 Task: Create a 45-minute meeting to plan a company holiday party.
Action: Mouse moved to (98, 139)
Screenshot: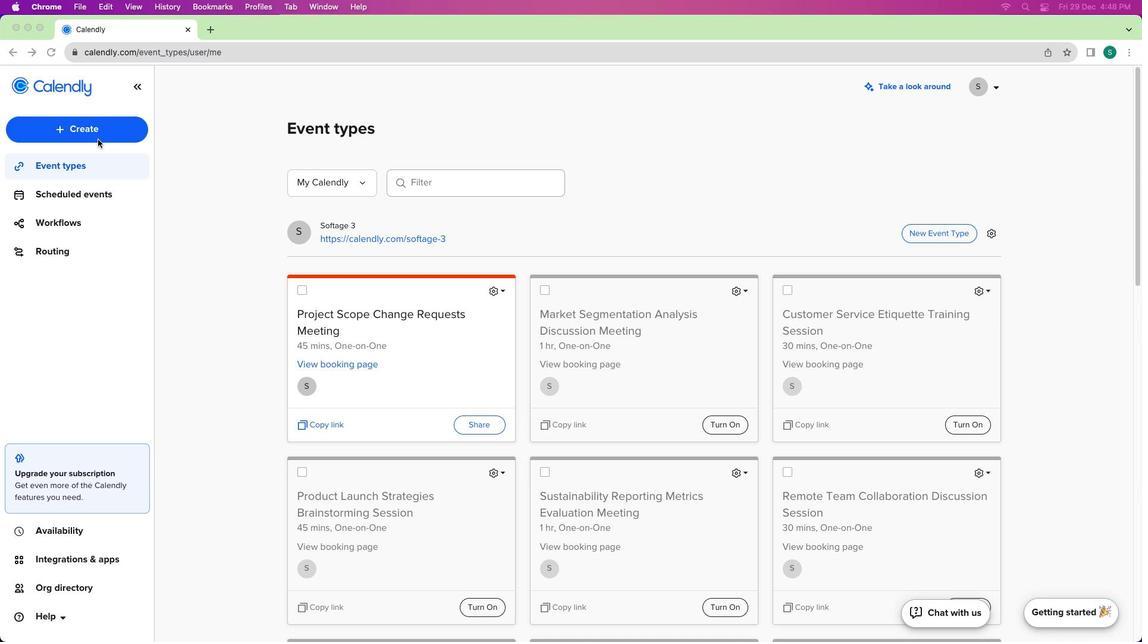 
Action: Mouse pressed left at (98, 139)
Screenshot: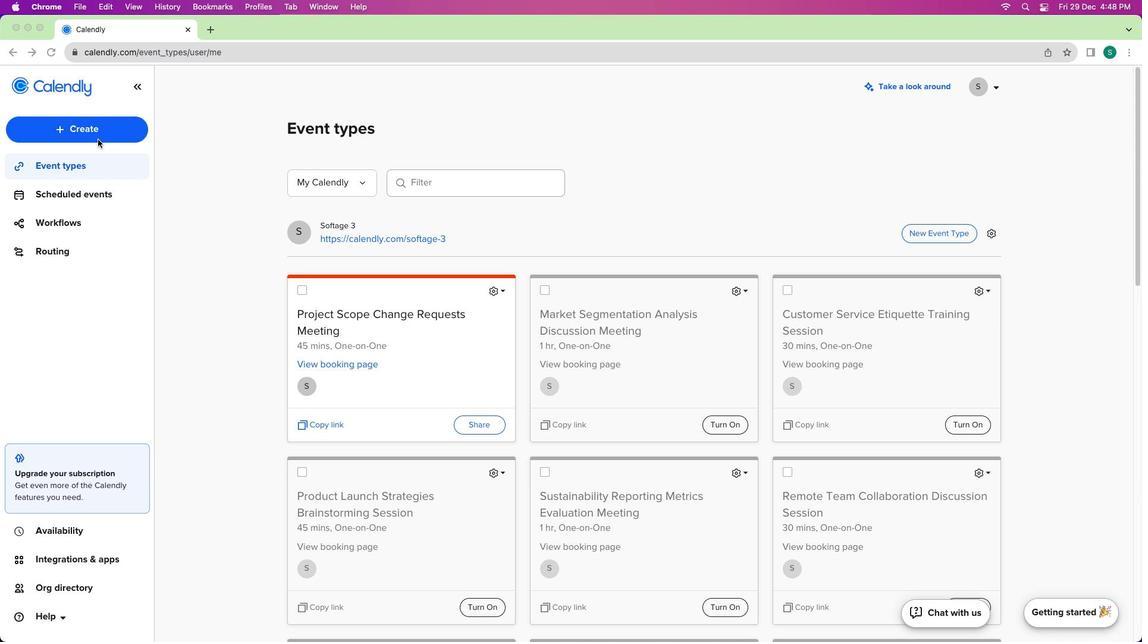 
Action: Mouse moved to (95, 136)
Screenshot: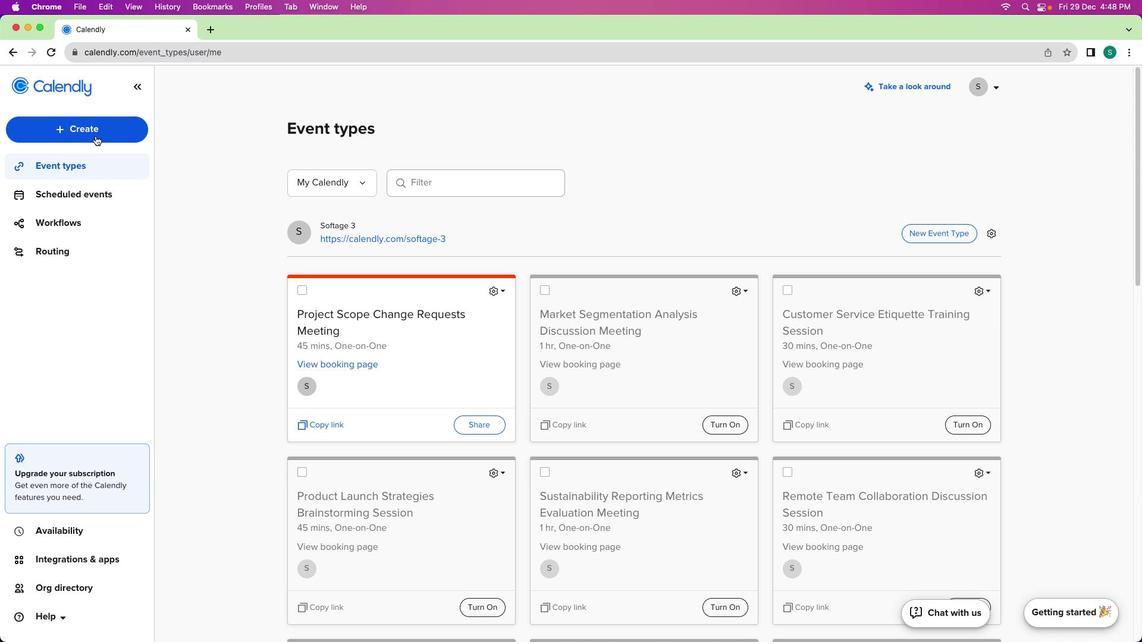 
Action: Mouse pressed left at (95, 136)
Screenshot: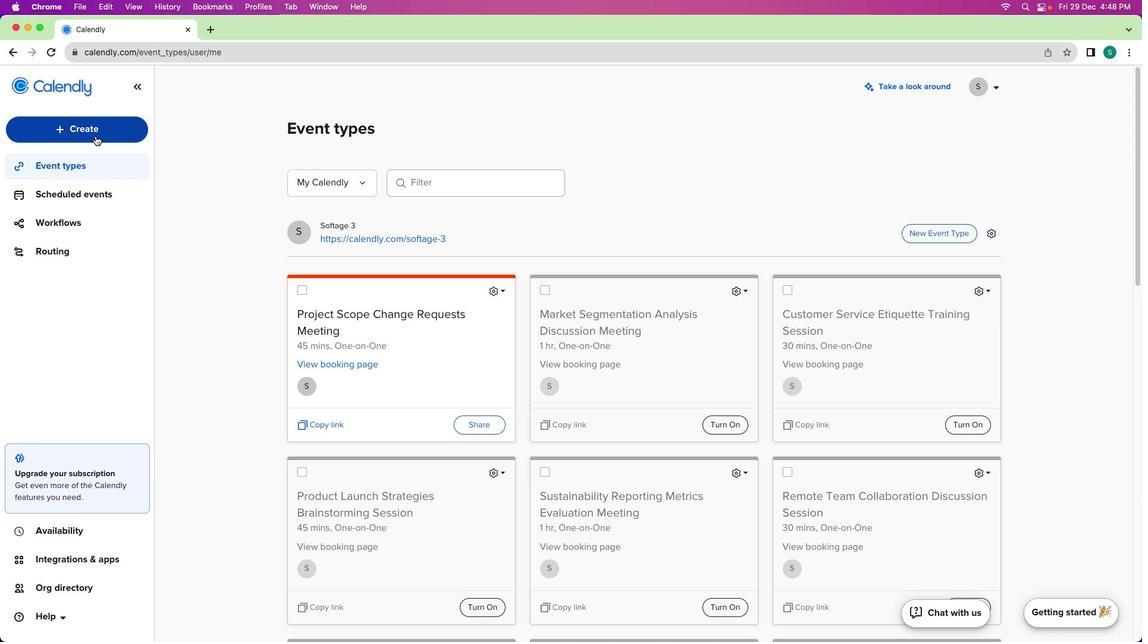 
Action: Mouse moved to (104, 174)
Screenshot: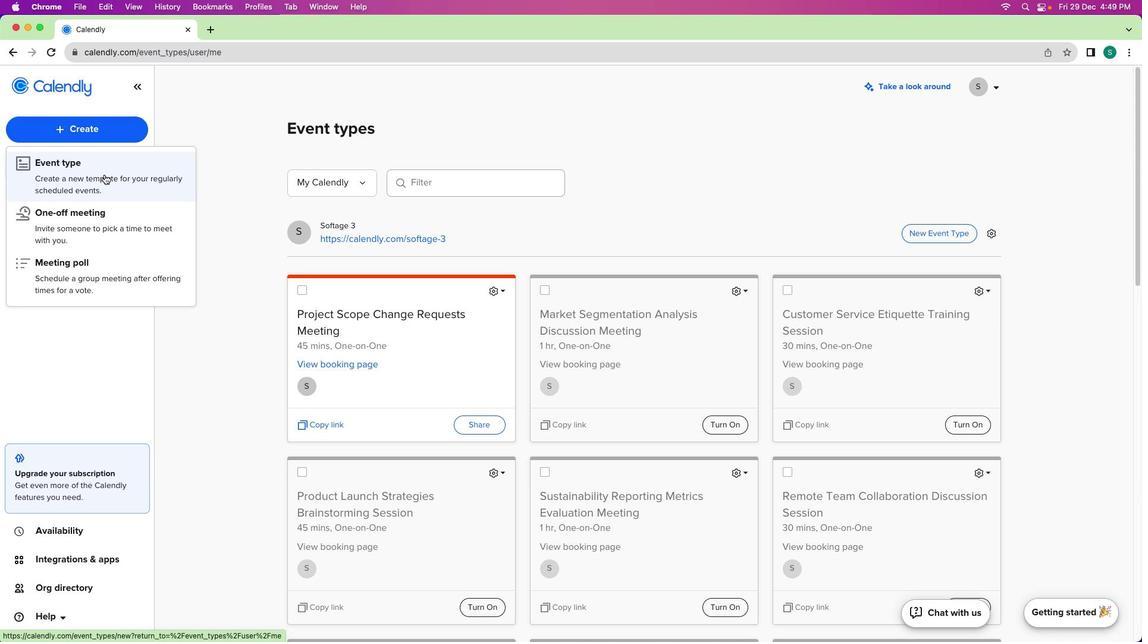 
Action: Mouse pressed left at (104, 174)
Screenshot: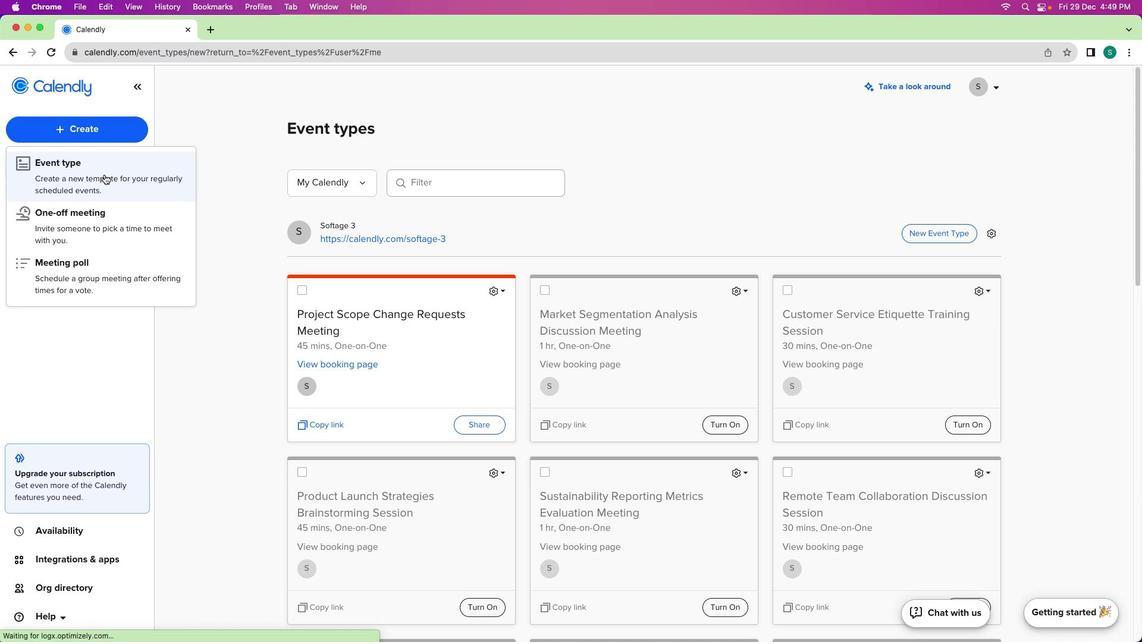 
Action: Mouse moved to (331, 221)
Screenshot: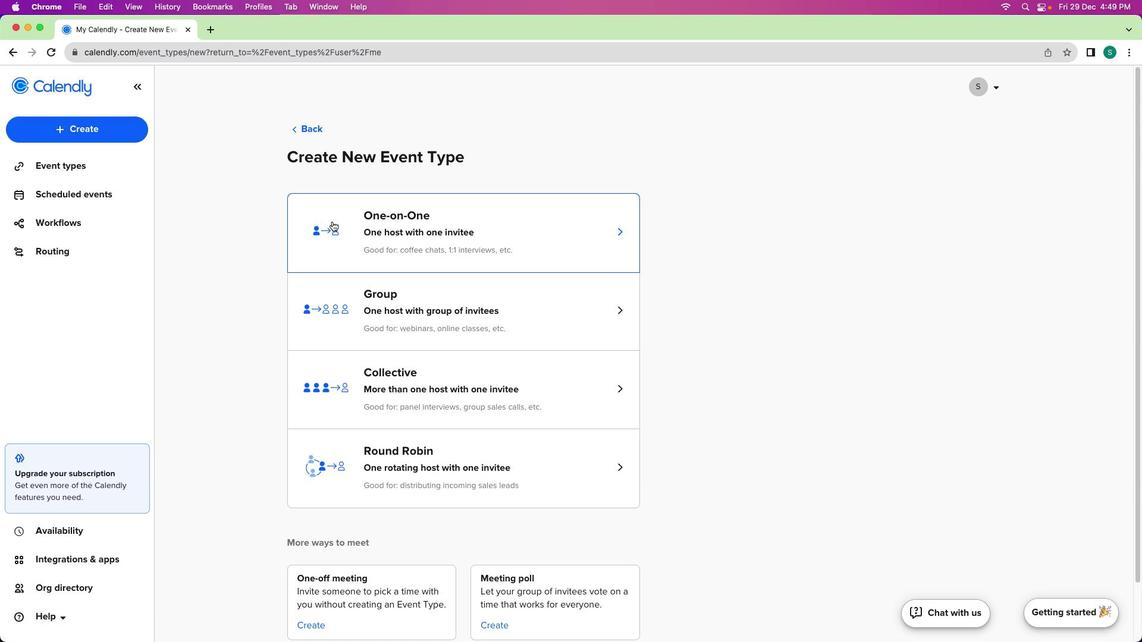 
Action: Mouse pressed left at (331, 221)
Screenshot: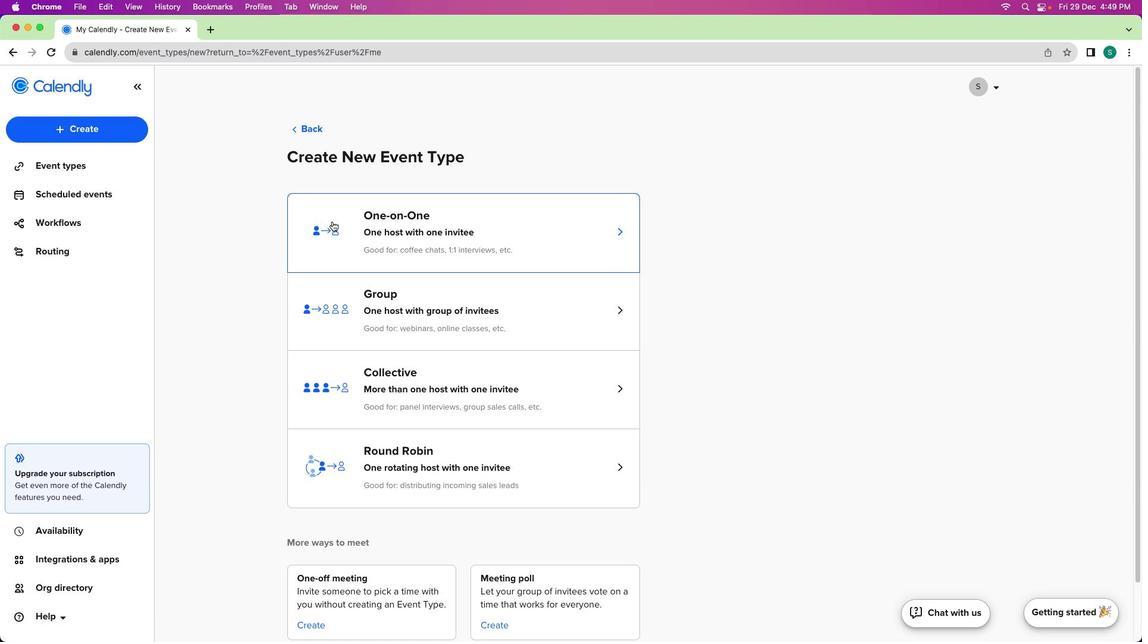 
Action: Mouse moved to (76, 185)
Screenshot: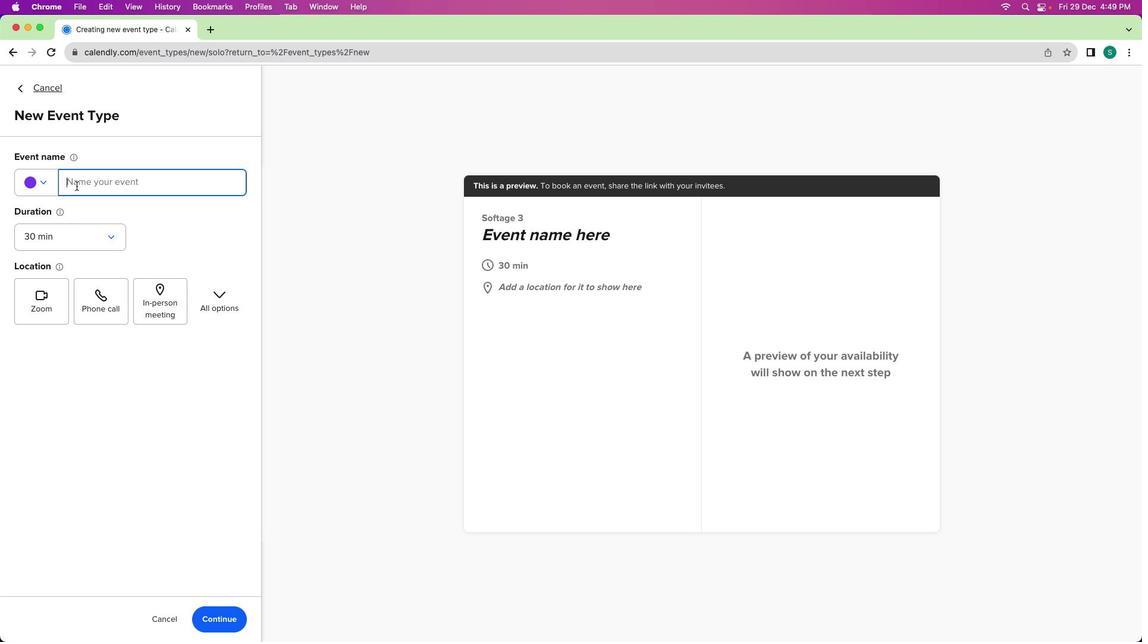 
Action: Mouse pressed left at (76, 185)
Screenshot: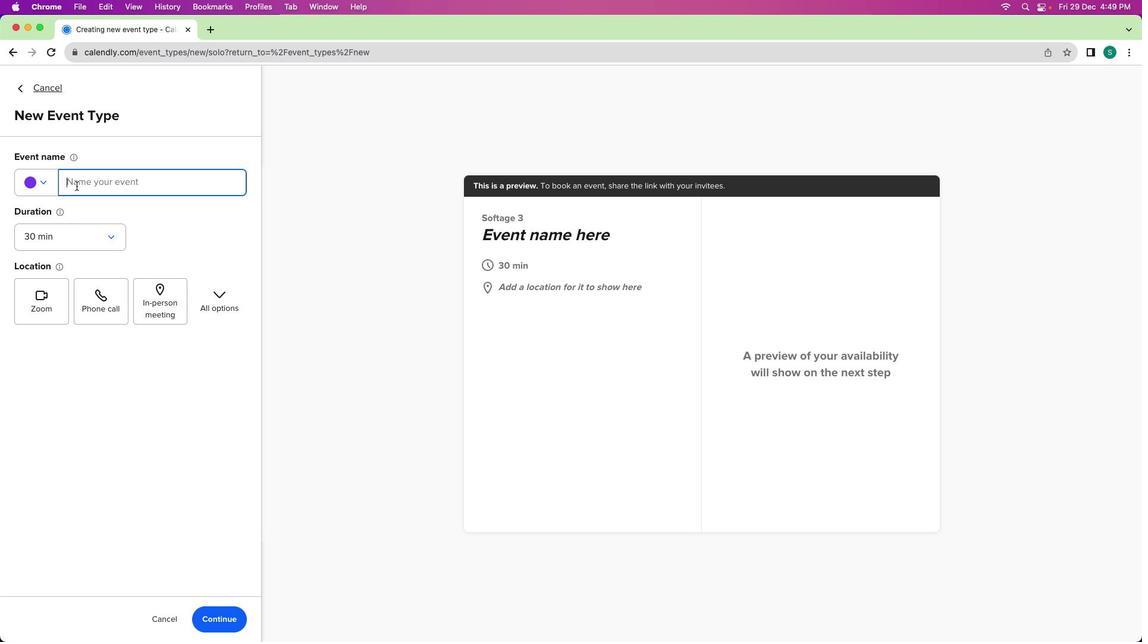 
Action: Mouse moved to (78, 185)
Screenshot: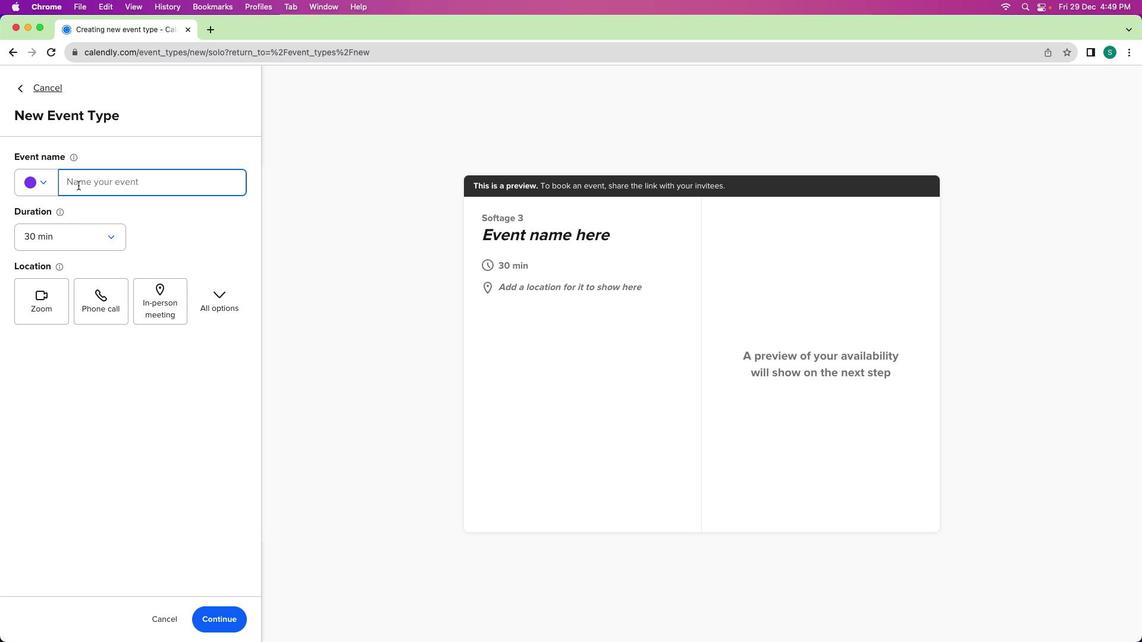 
Action: Key pressed Key.shift'C''o''m''p''a''n''y'Key.spaceKey.shift'H''o''l''i''d''a''y'Key.spaceKey.shift'P''a''r''t''y'Key.spaceKey.shift'P''l''a''n''n''i''n''g'Key.spaceKey.shift'M''e''e''t''i''n''h'Key.backspace'g'
Screenshot: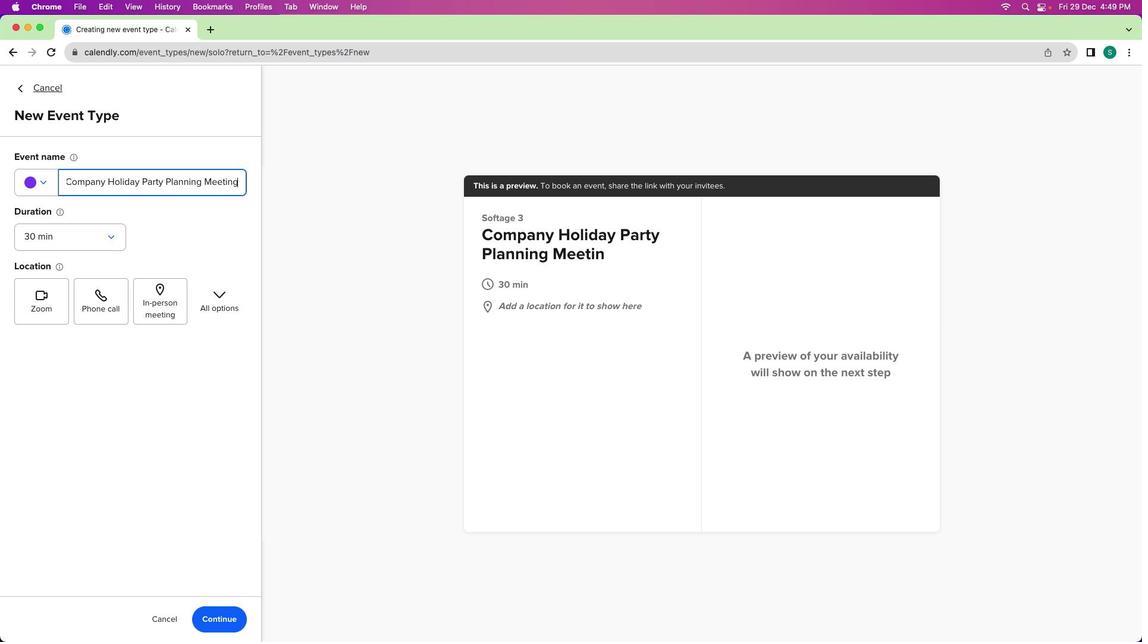 
Action: Mouse moved to (82, 241)
Screenshot: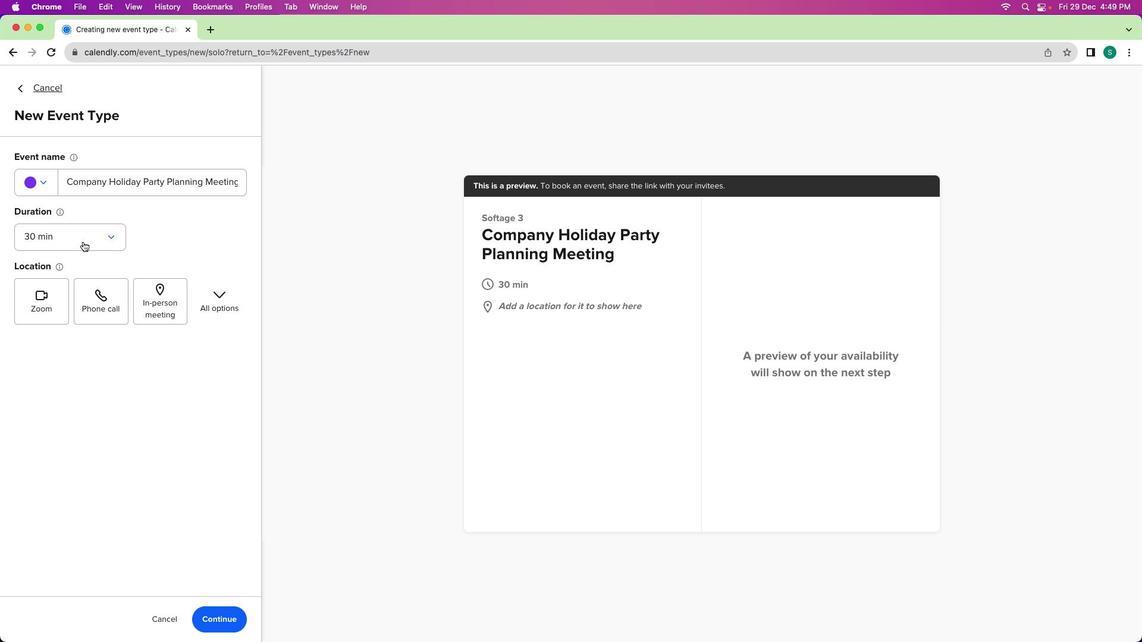 
Action: Mouse pressed left at (82, 241)
Screenshot: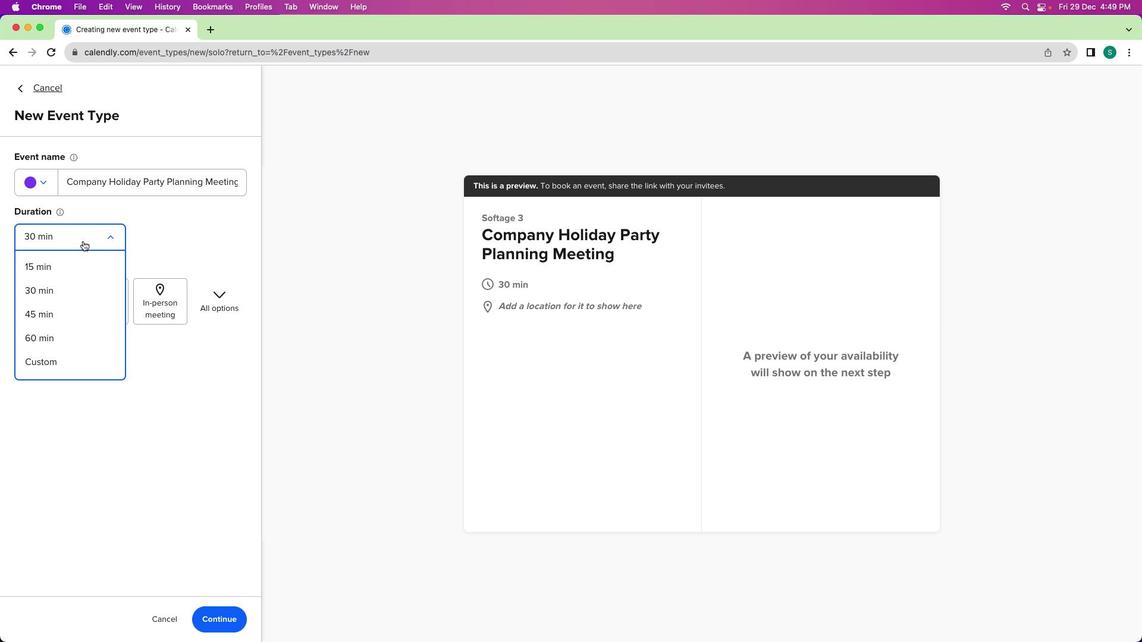 
Action: Mouse moved to (41, 312)
Screenshot: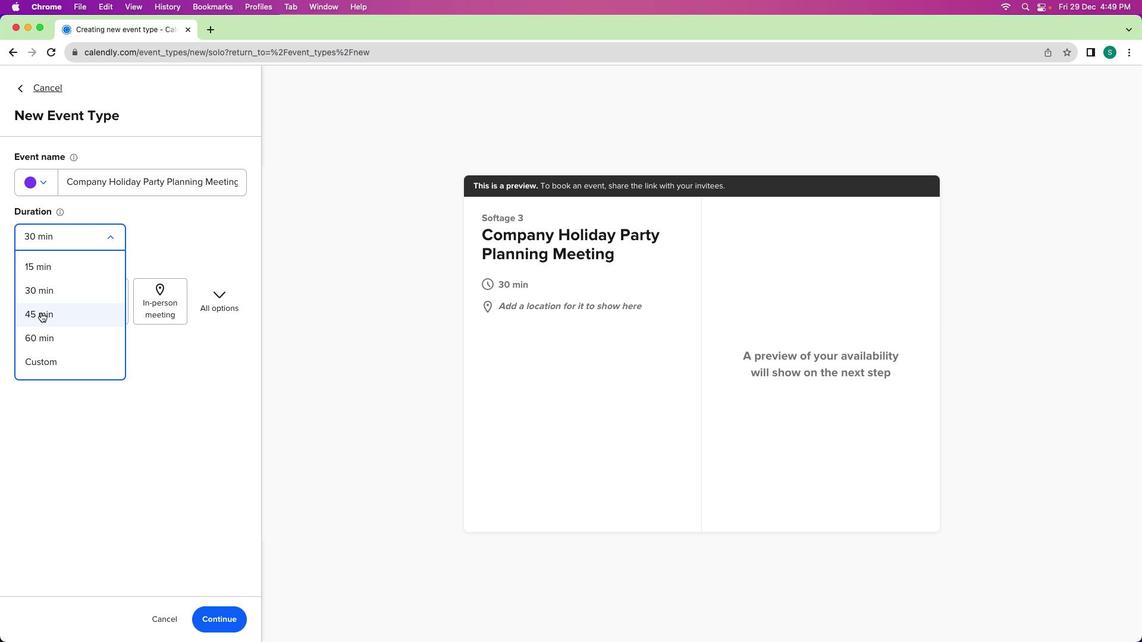 
Action: Mouse pressed left at (41, 312)
Screenshot: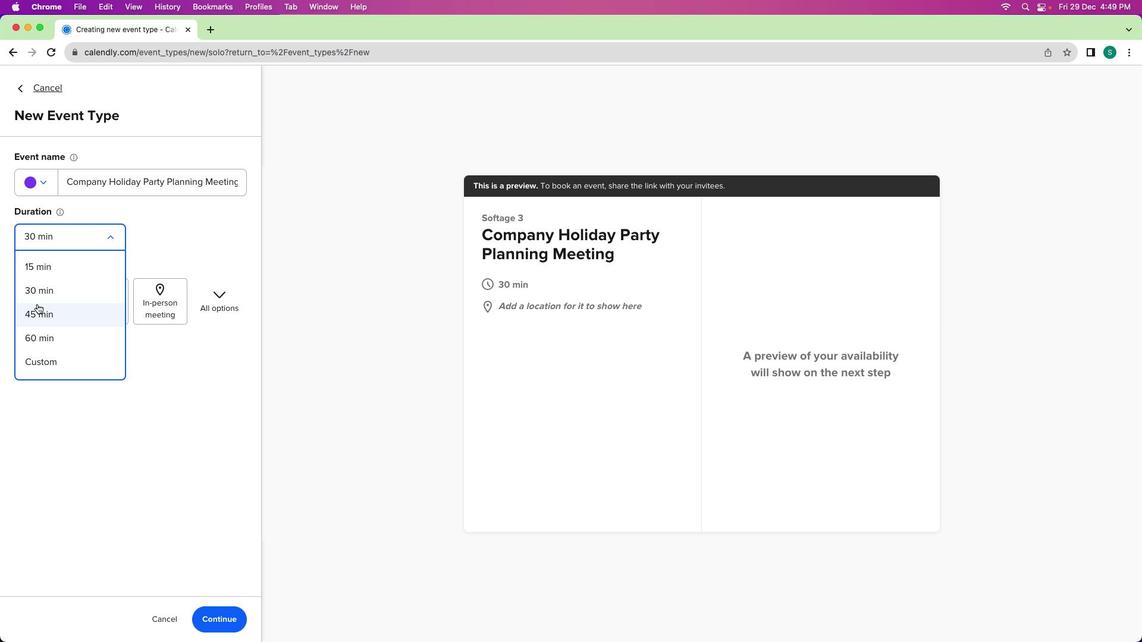 
Action: Mouse moved to (35, 179)
Screenshot: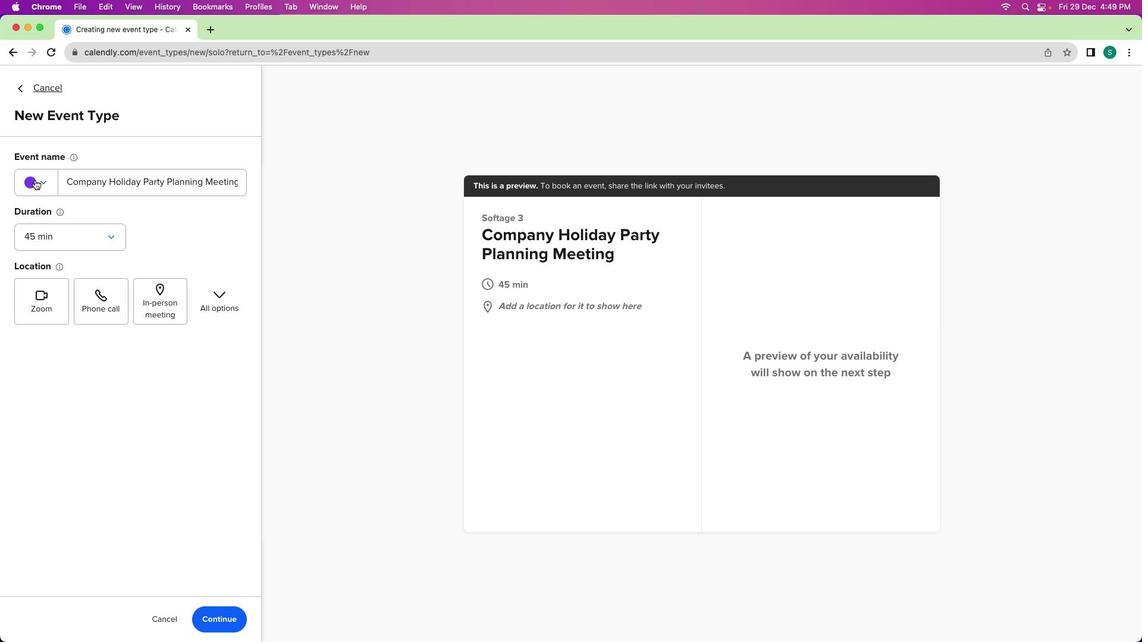 
Action: Mouse pressed left at (35, 179)
Screenshot: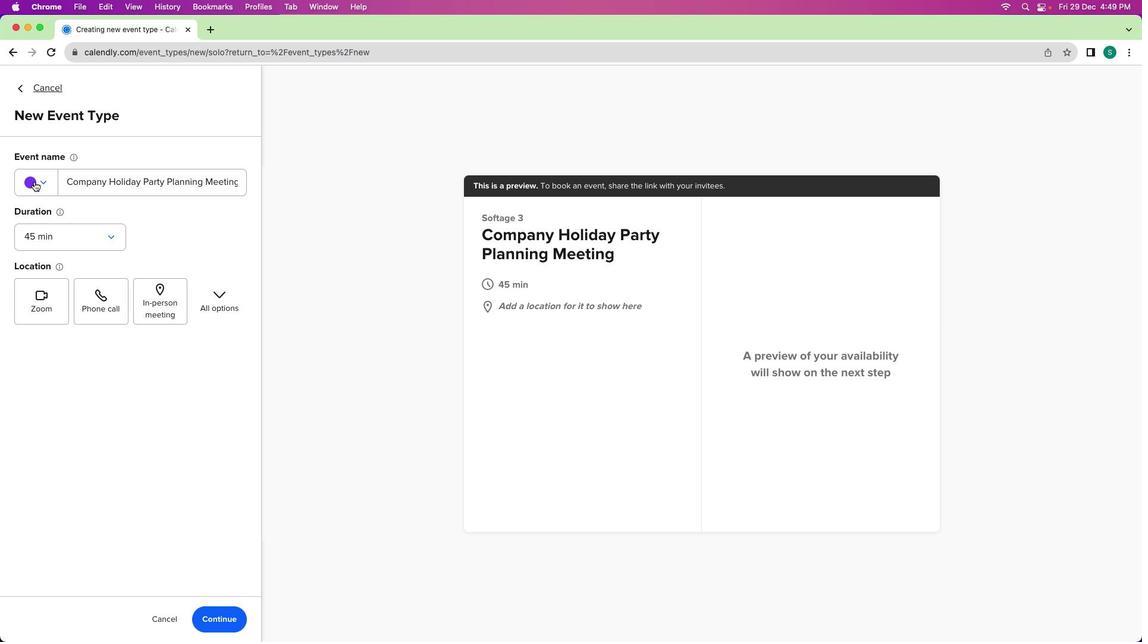 
Action: Mouse moved to (80, 242)
Screenshot: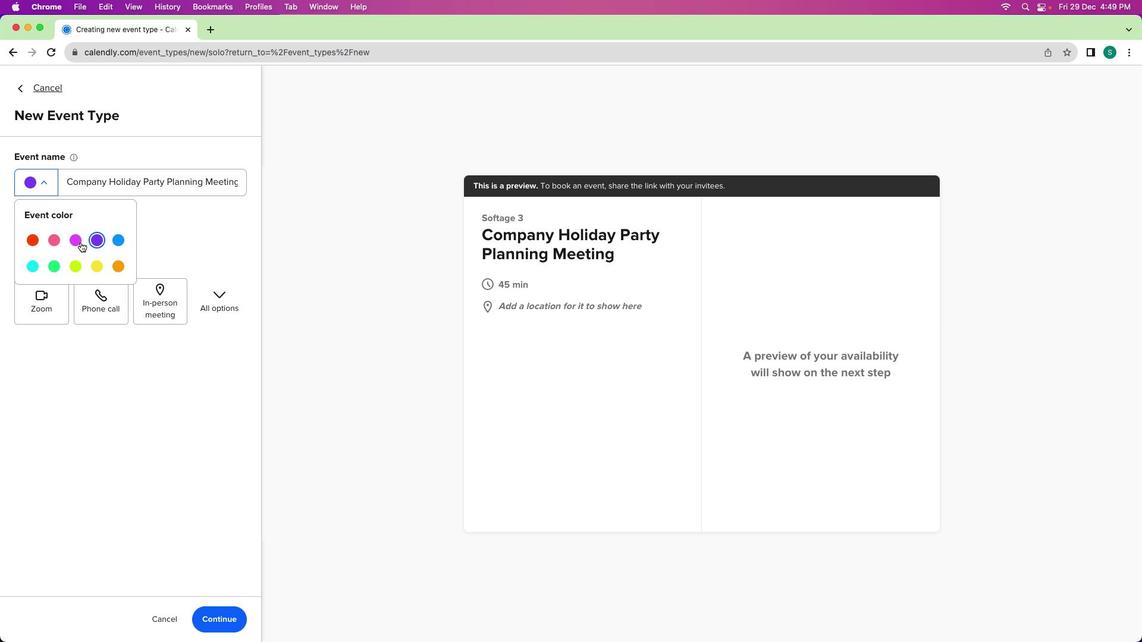 
Action: Mouse pressed left at (80, 242)
Screenshot: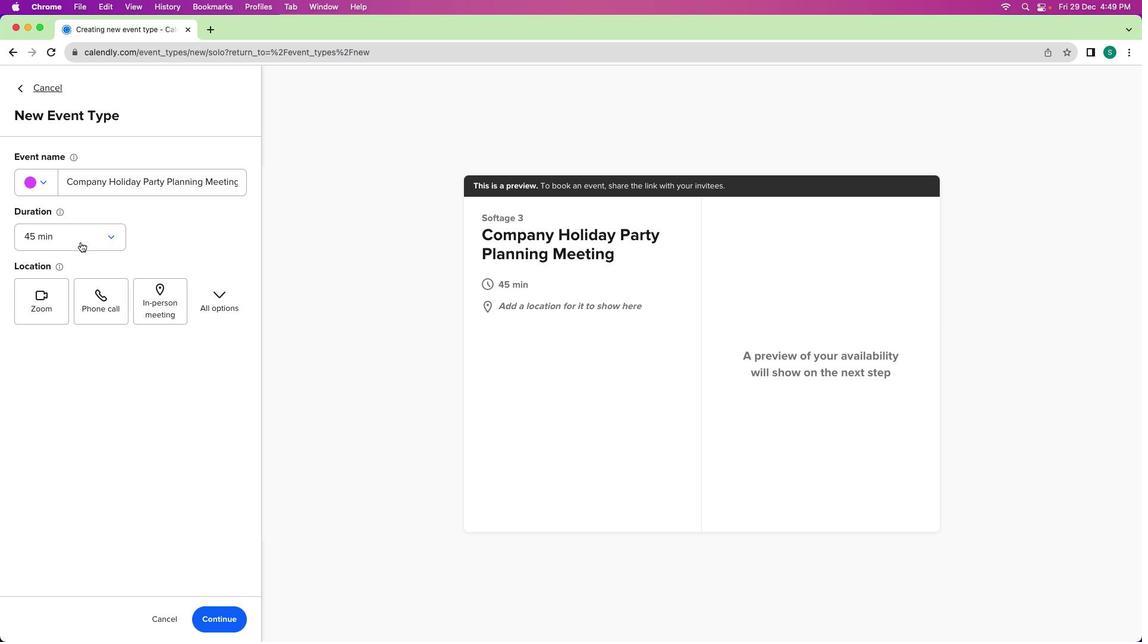 
Action: Mouse moved to (54, 312)
Screenshot: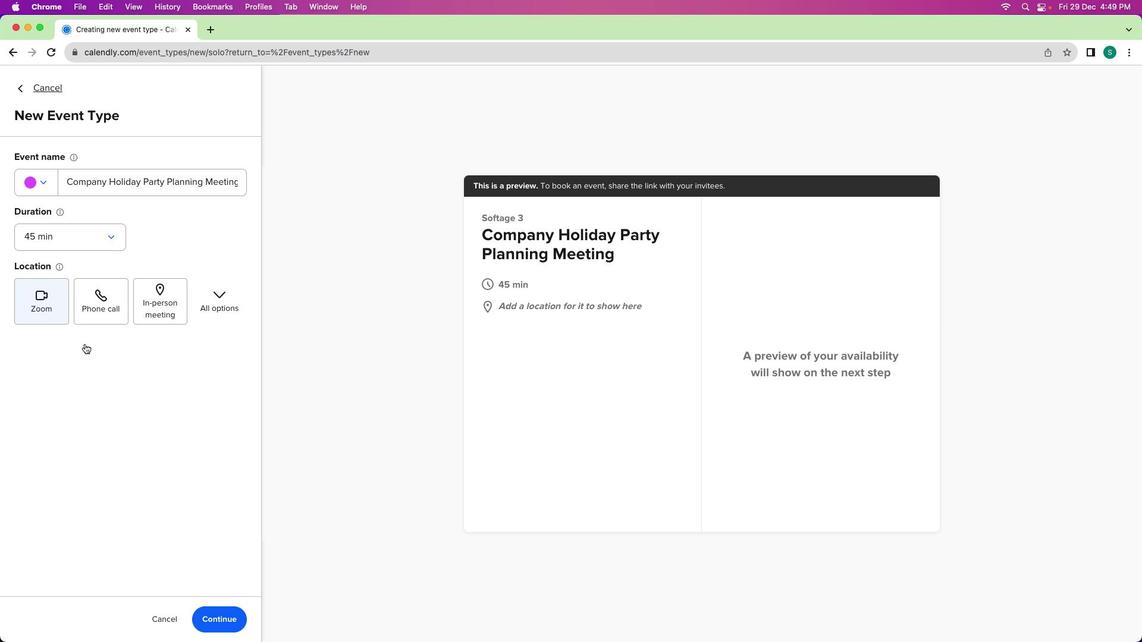 
Action: Mouse pressed left at (54, 312)
Screenshot: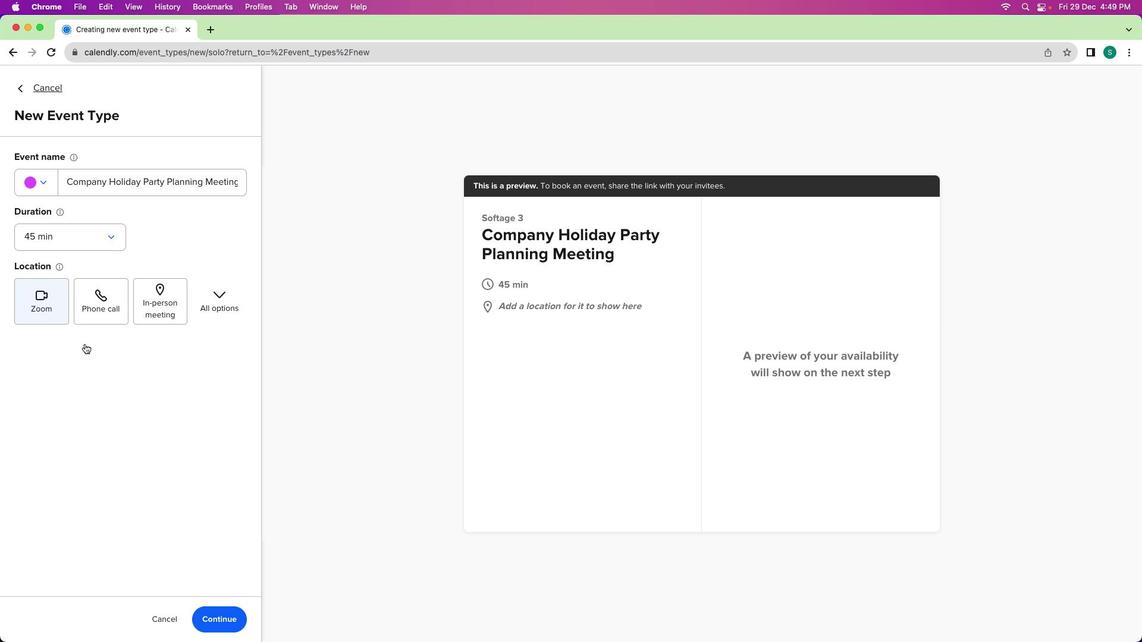 
Action: Mouse moved to (214, 610)
Screenshot: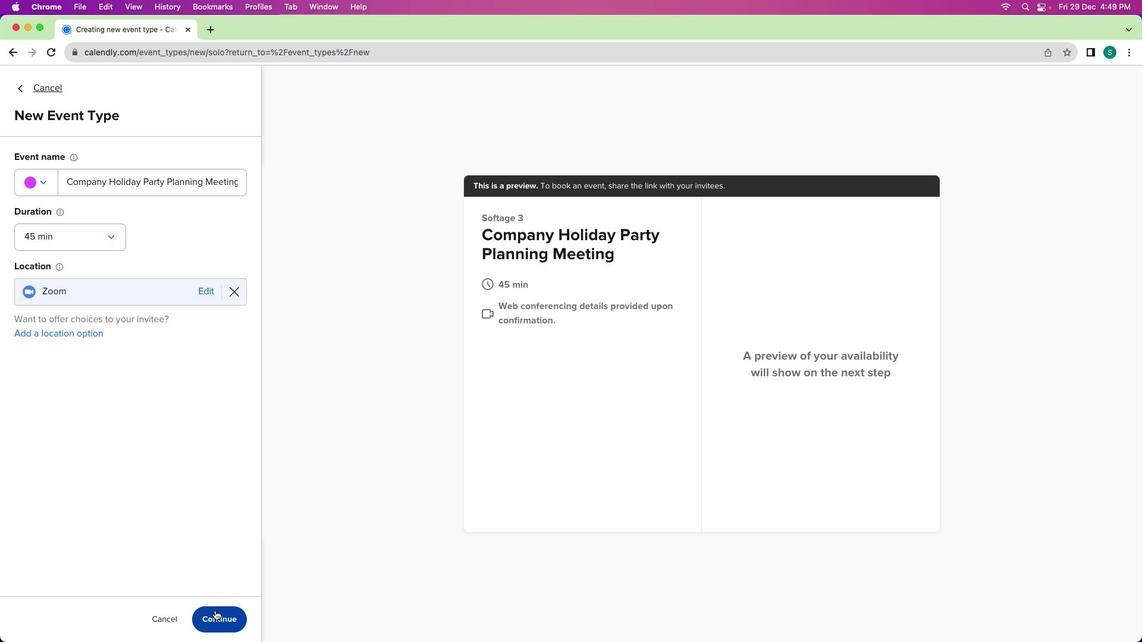 
Action: Mouse pressed left at (214, 610)
Screenshot: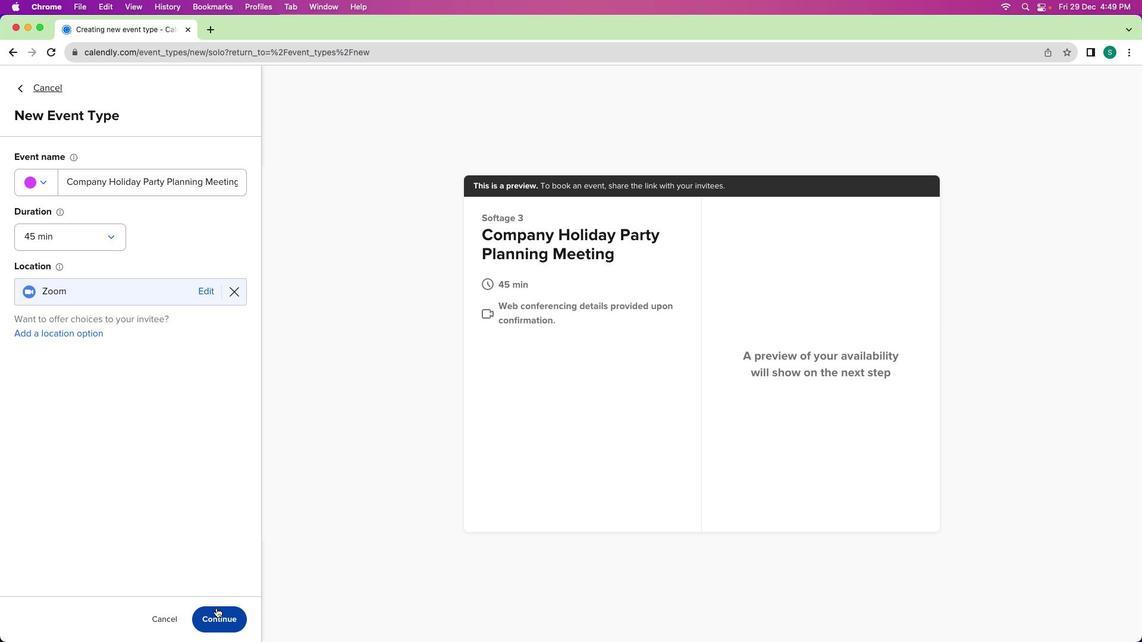 
Action: Mouse moved to (233, 221)
Screenshot: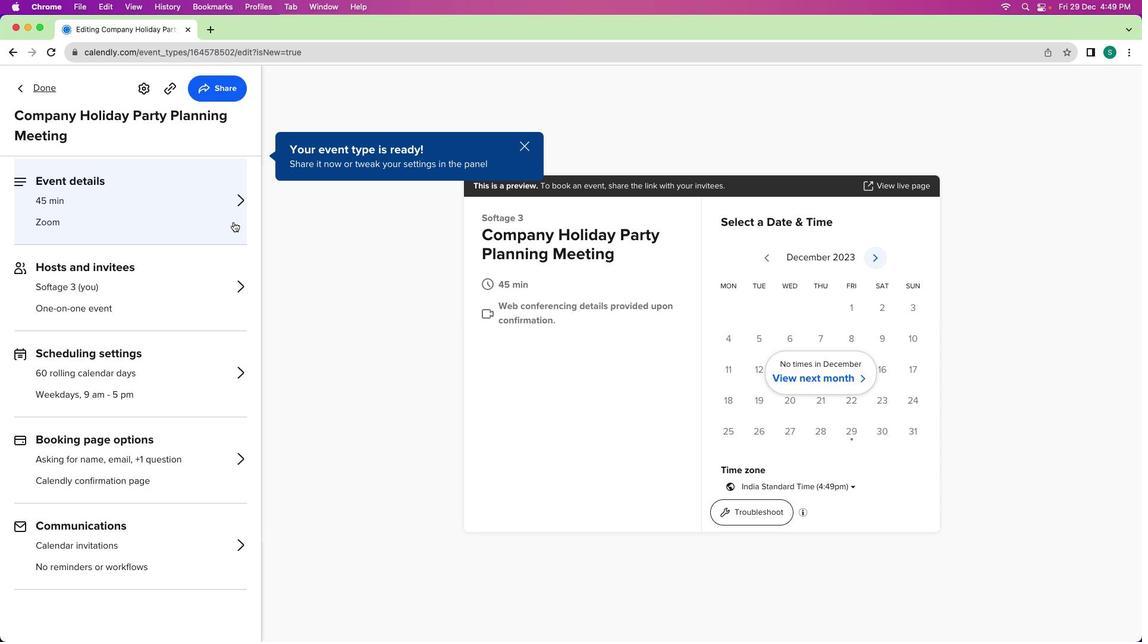 
Action: Mouse pressed left at (233, 221)
Screenshot: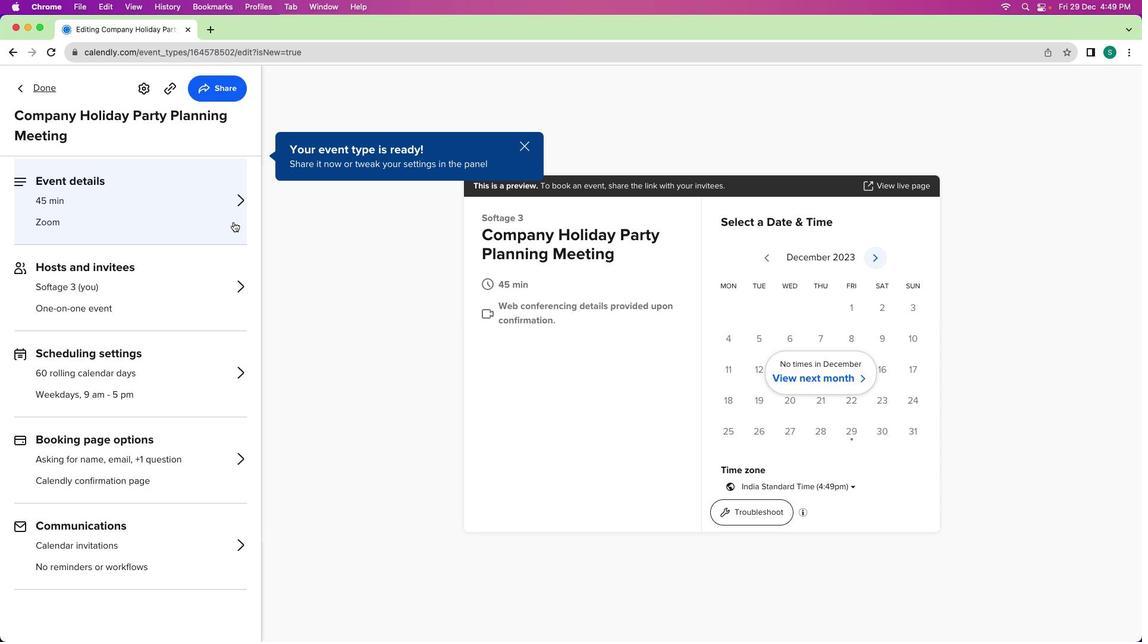 
Action: Mouse moved to (181, 458)
Screenshot: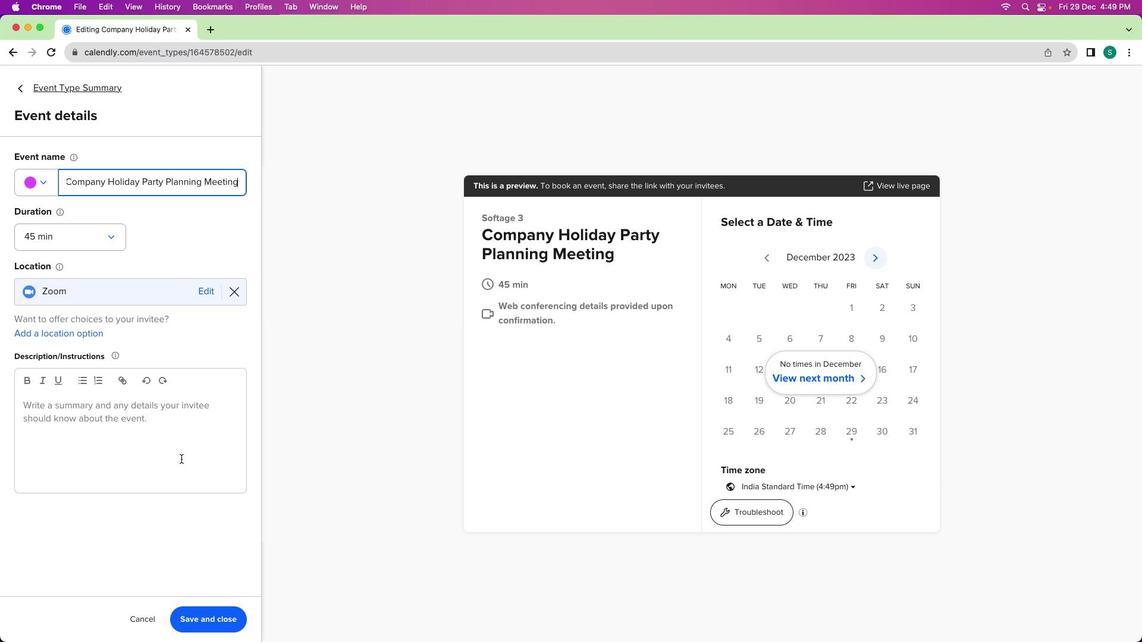
Action: Mouse pressed left at (181, 458)
Screenshot: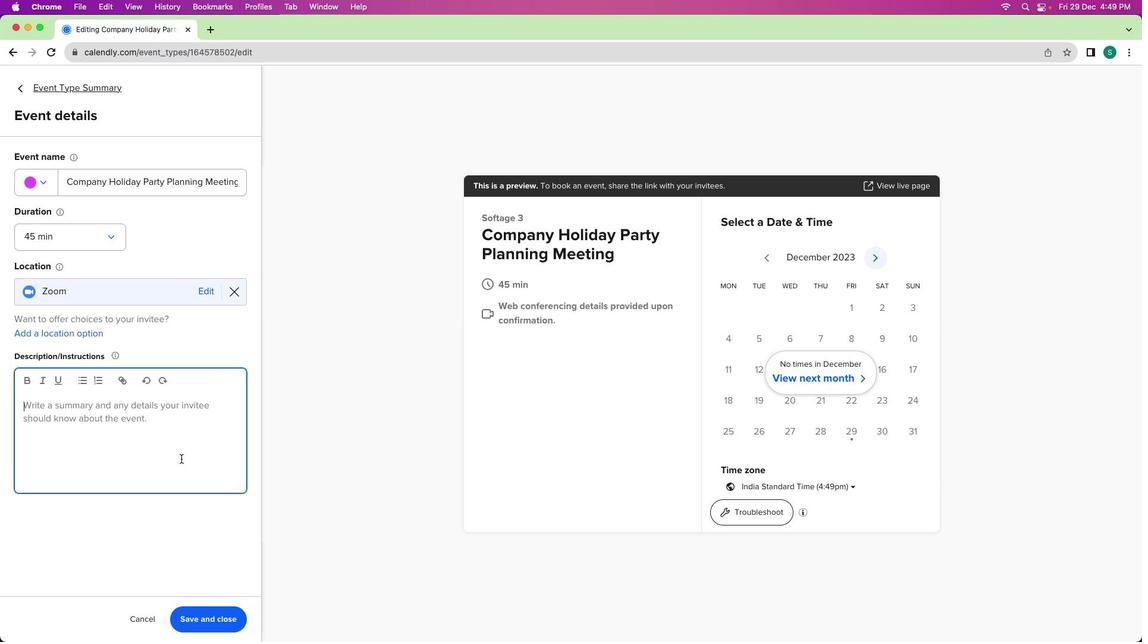 
Action: Mouse moved to (181, 458)
Screenshot: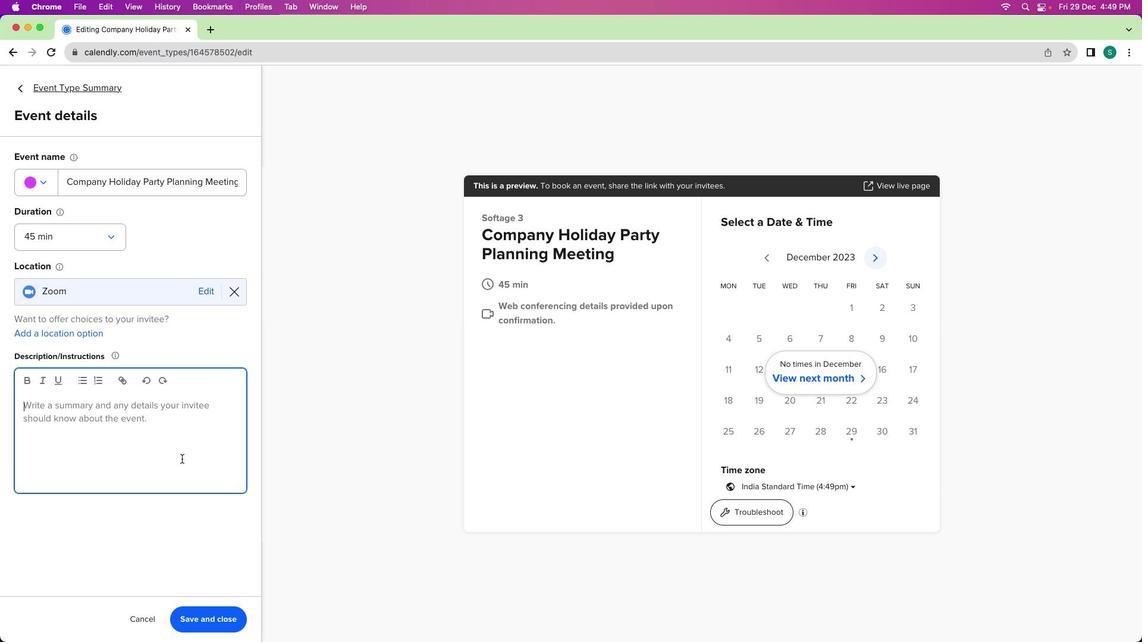
Action: Key pressed Key.shift'A'Key.space'f''e''s''t''i''v''e'Key.space's''e''s''s''i''o''n'Key.space'd''e''d''i''c''a''t''e''d'Key.space't''o'Key.space'p''l''a''n''n''i''n''g'Key.space'o''u''r'Key.space'u''p''c''o''m''i''n''g'Key.space'h''o''l''i''d''a''y'Key.space'p''a''r''t''y''.'Key.spaceKey.shift'W''e'Key.space'w''i''l''l'Key.space'd''i''s''c''u''s''s'Key.space'v''e''n''u''e'Key.space'o''p''r'Key.backspace't''i''o''n''s'','Key.space'e''n''t''r'Key.backspace'e''r''t''a''i''n''m''e''n''t'Key.space'i''d''e''a''s'','Key.space'c''a''t''e''r''i''n''g'','Key.space'a''n''d'Key.space'o''t''h''e''r'Key.space'd''e''a''t''i''l''s'Key.space'e''n''s''u''r''e'Key.space'a'Key.spaceKey.leftKey.leftKey.leftKey.leftKey.leftKey.leftKey.leftKey.leftKey.leftKey.leftKey.leftKey.leftKey.leftKey.backspaceKey.rightKey.leftKey.left't'Key.down'a'Key.space'm''e''m''o''r''a''b''l''e'Key.space'a''n''d'Key.space'e''n''j''o''y''a''b''l''e'Key.space'c''e''l''e''v'Key.backspace'b''r''a''t''i''o''n'Key.space'f''o''r'Key.space't''h''e'Key.space'e''n''t''i''r''e'Key.space't''e''a''m''.'
Screenshot: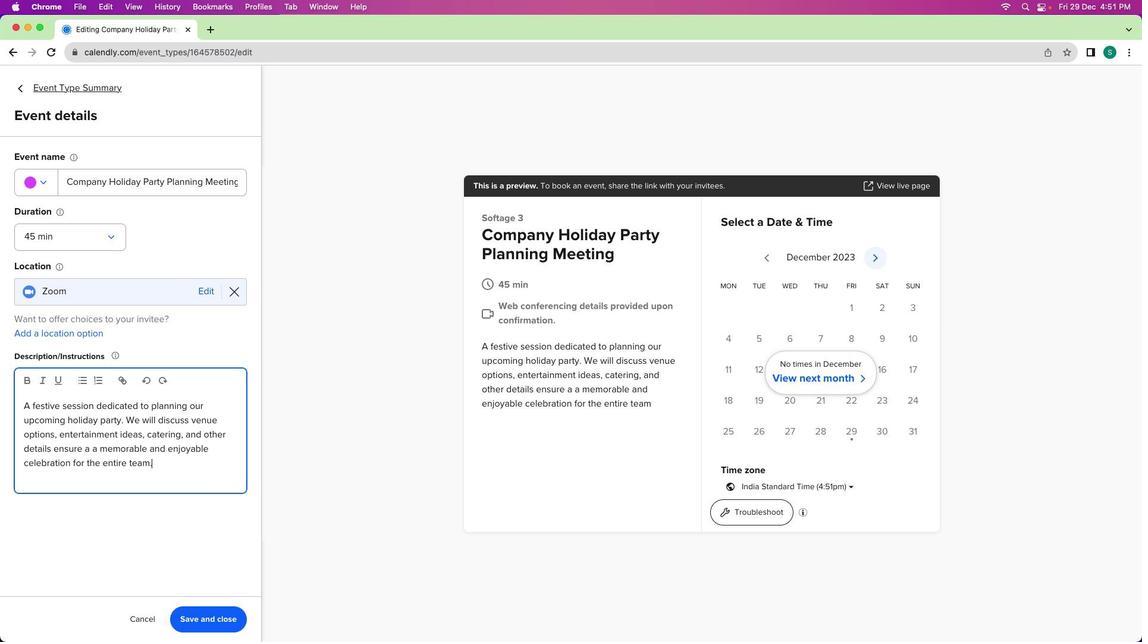 
Action: Mouse moved to (227, 618)
Screenshot: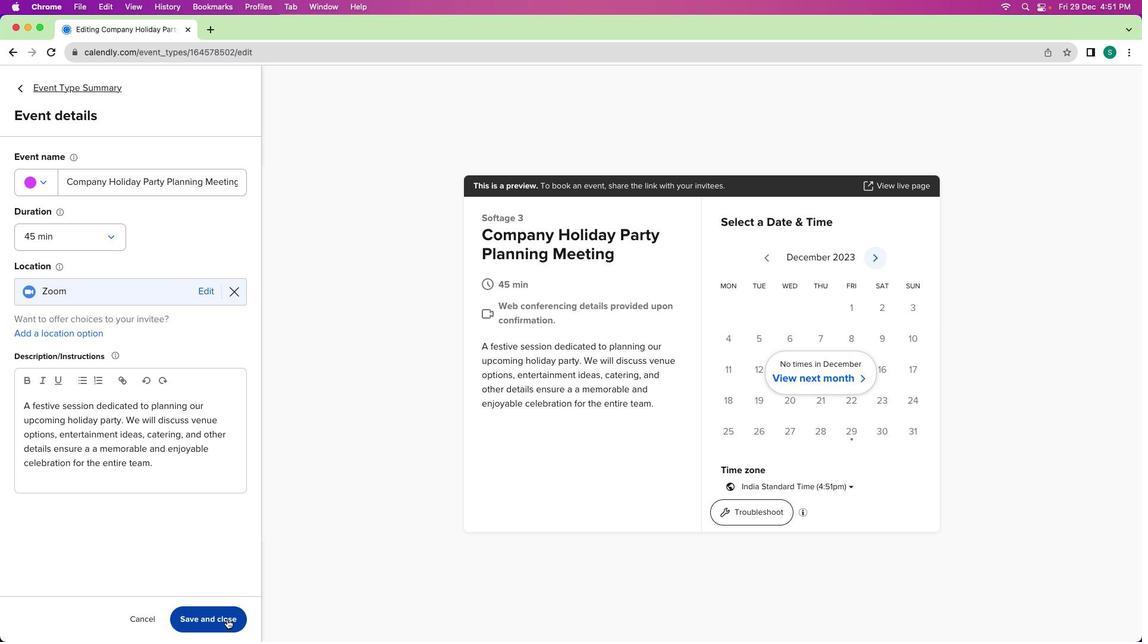 
Action: Mouse pressed left at (227, 618)
Screenshot: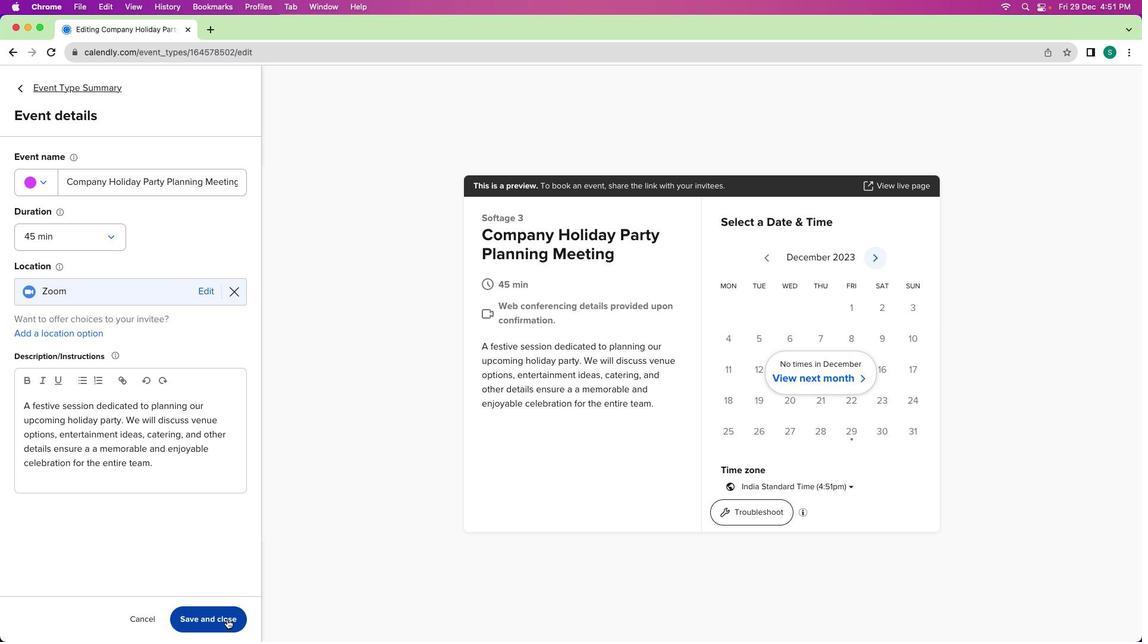 
Action: Mouse moved to (44, 89)
Screenshot: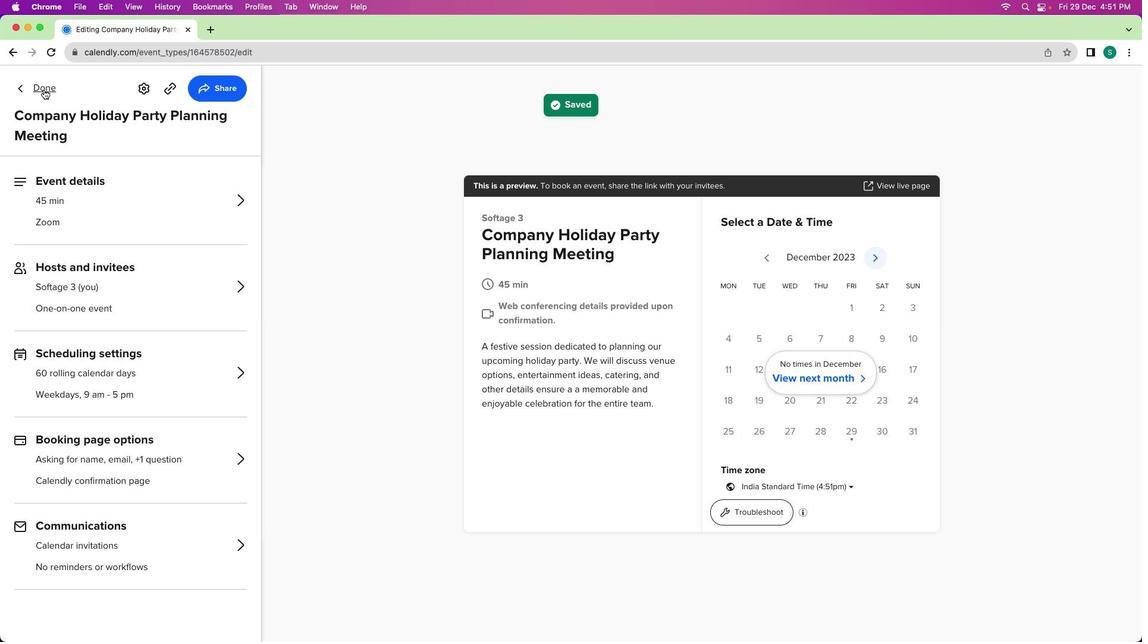 
Action: Mouse pressed left at (44, 89)
Screenshot: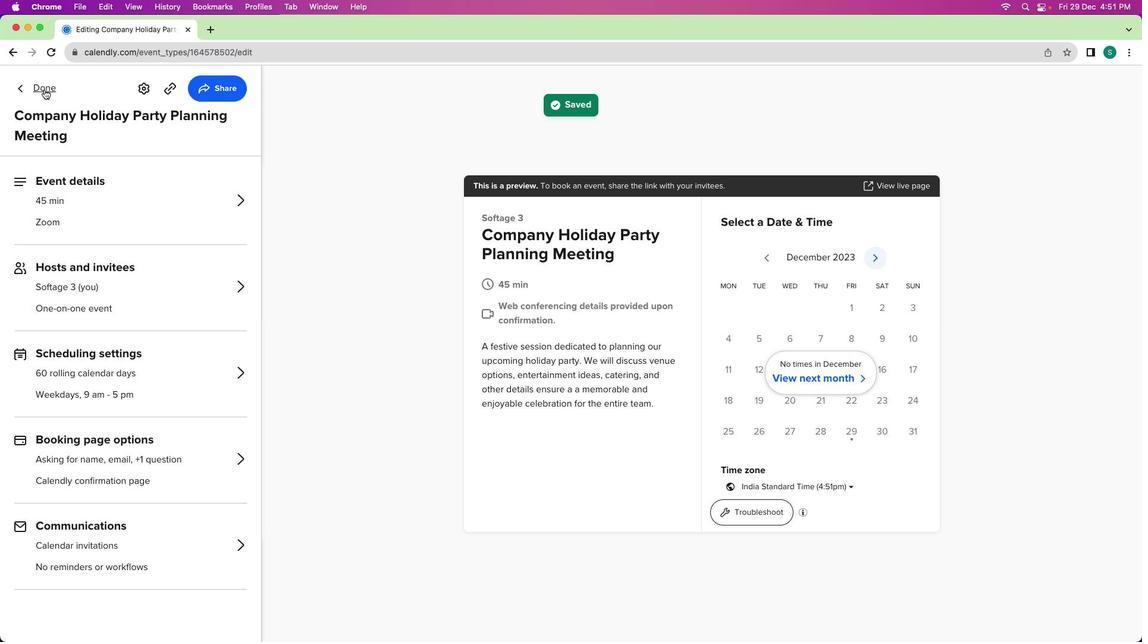
Action: Mouse moved to (399, 401)
Screenshot: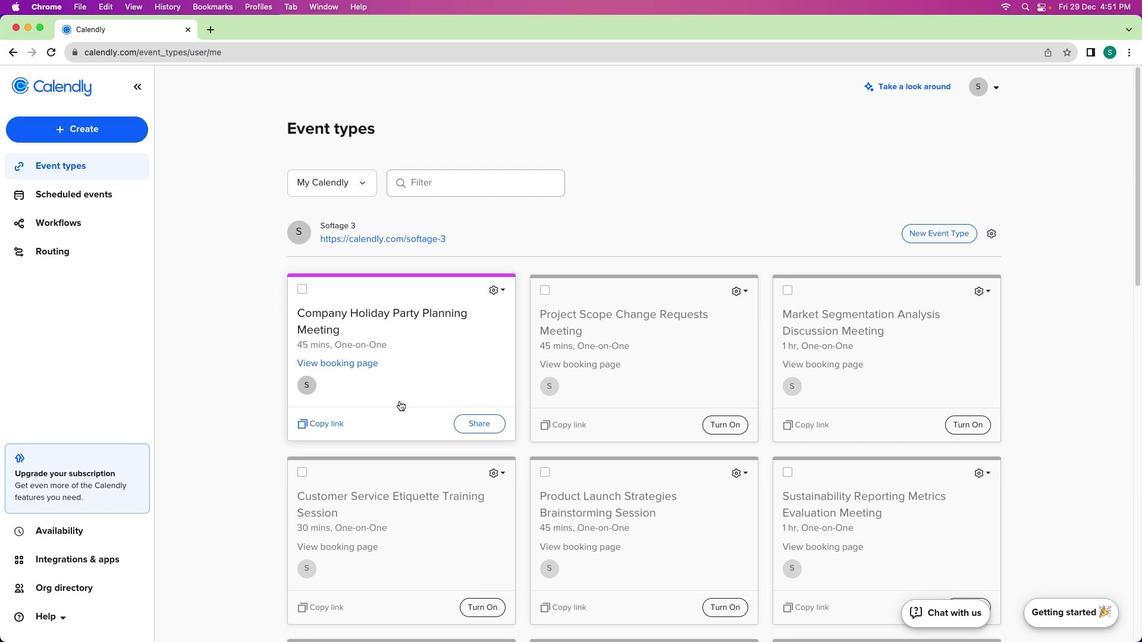 
